 Task: In the Contact  LucyTaylor74@Mailinator.com, schedule and save the meeting with title: 'Introducing Our Products and Services ', Select date: '6 August, 2023', select start time: 11:00:AM. Add location on call (415) 123-4602 with meeting description: For further discussion on products, kindly join the meeting.. Logged in from softage.4@softage.net
Action: Mouse moved to (62, 57)
Screenshot: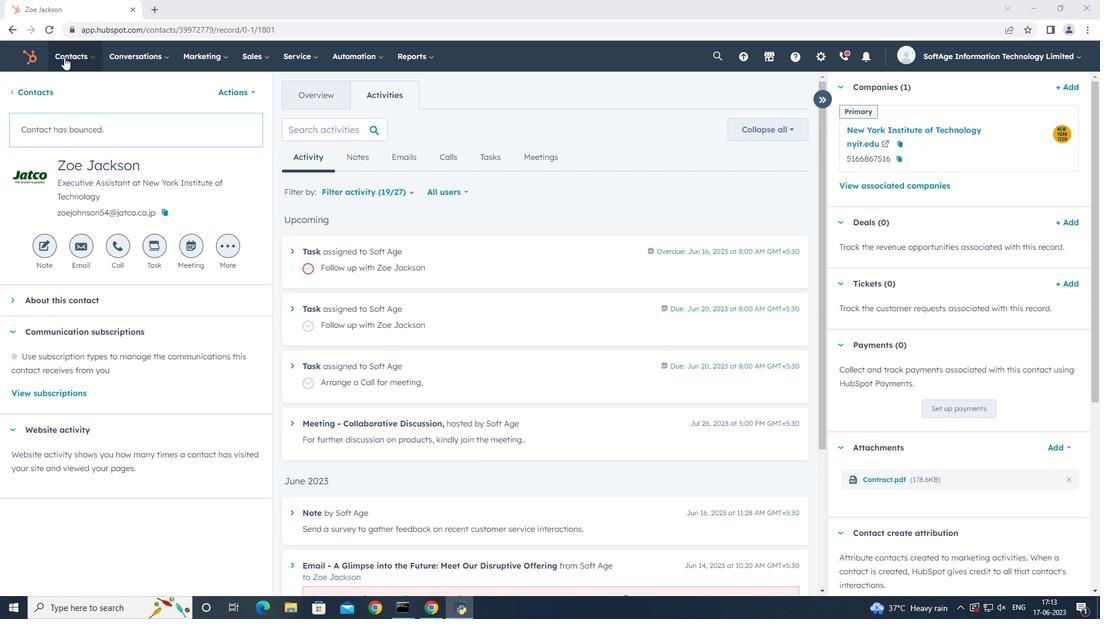 
Action: Mouse pressed left at (62, 57)
Screenshot: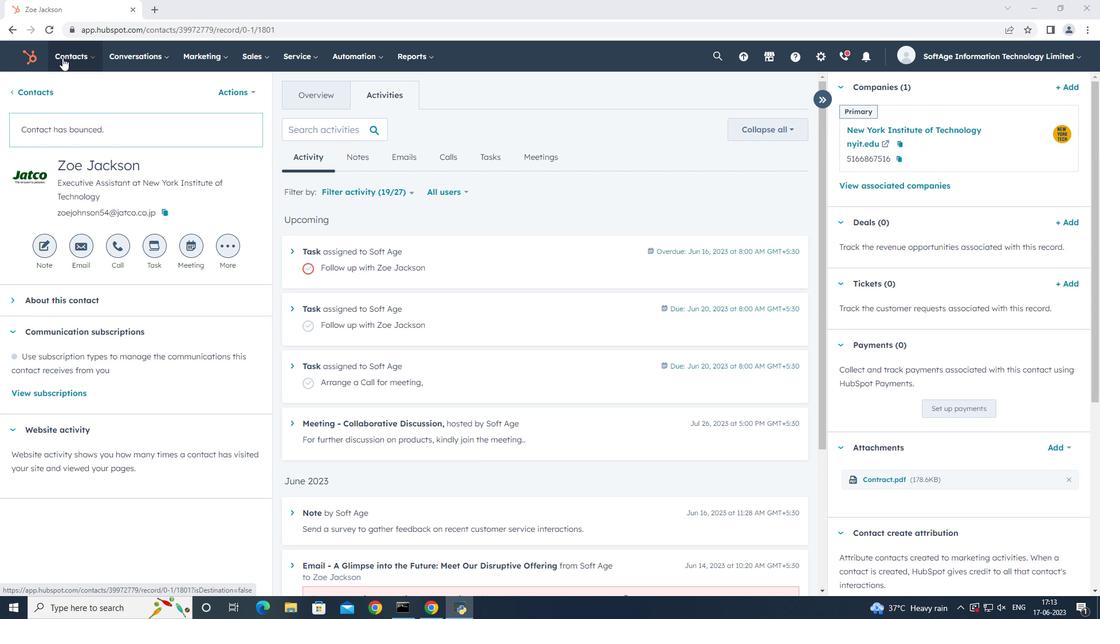 
Action: Mouse moved to (71, 91)
Screenshot: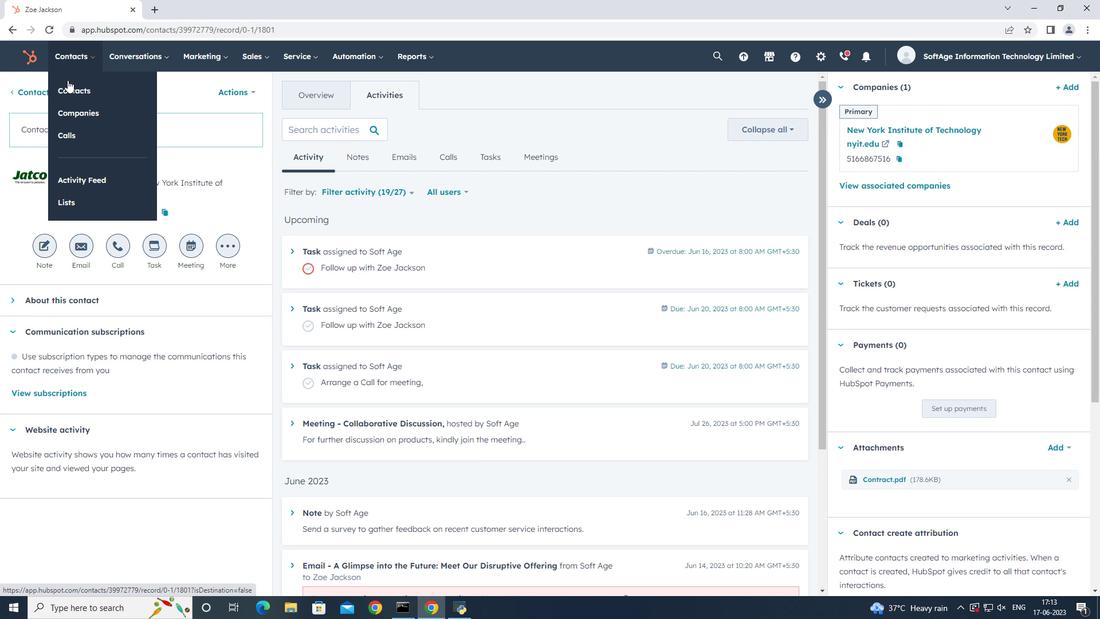 
Action: Mouse pressed left at (71, 91)
Screenshot: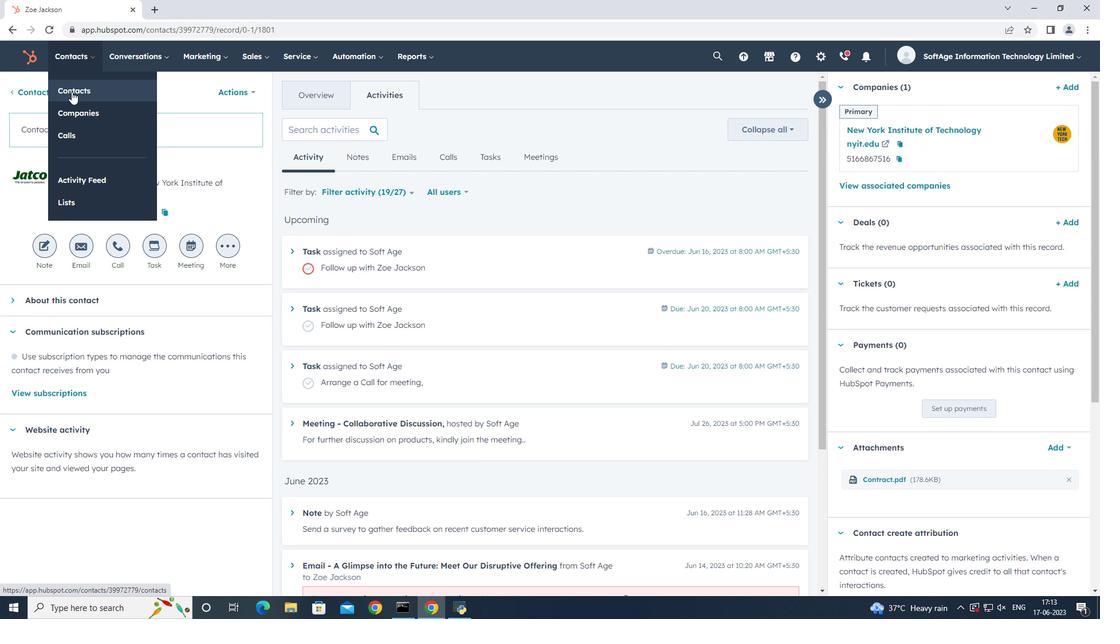 
Action: Mouse moved to (101, 188)
Screenshot: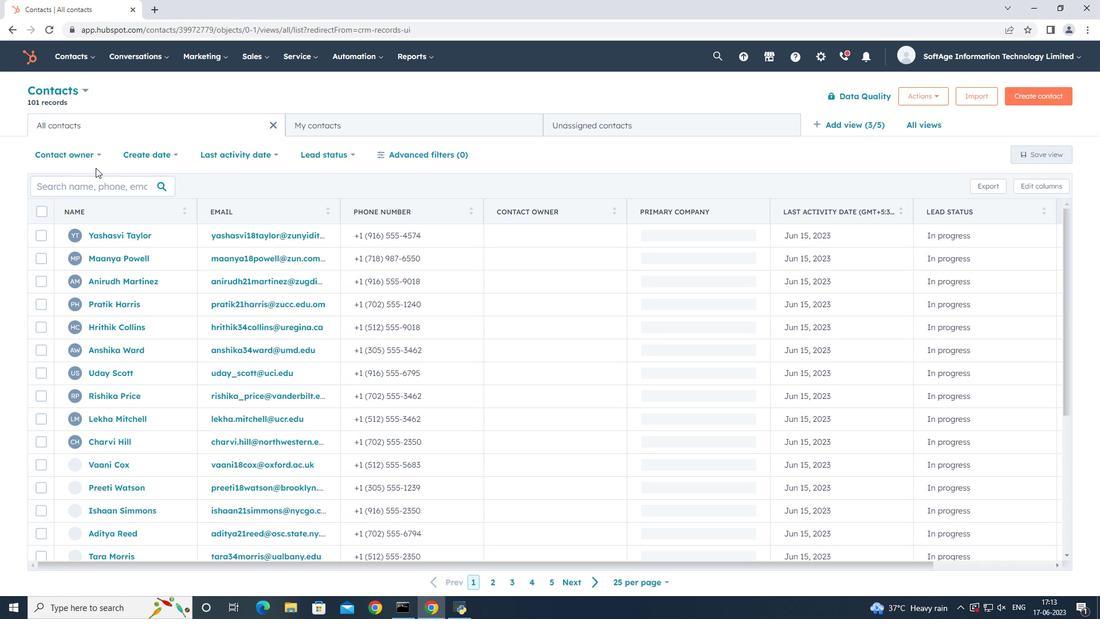 
Action: Mouse pressed left at (101, 188)
Screenshot: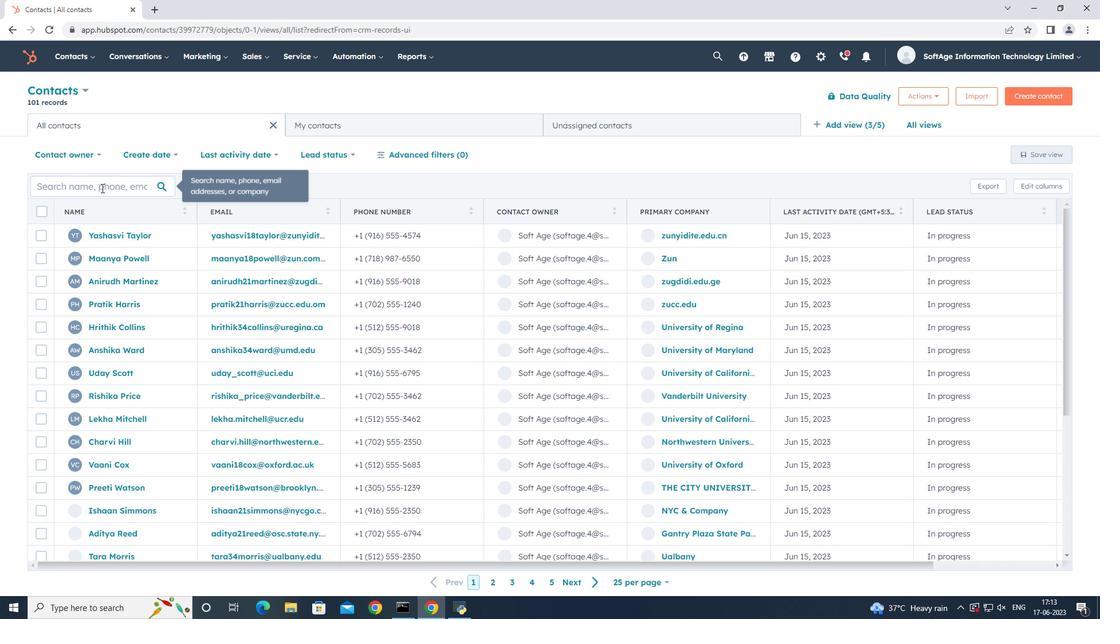 
Action: Key pressed lucy
Screenshot: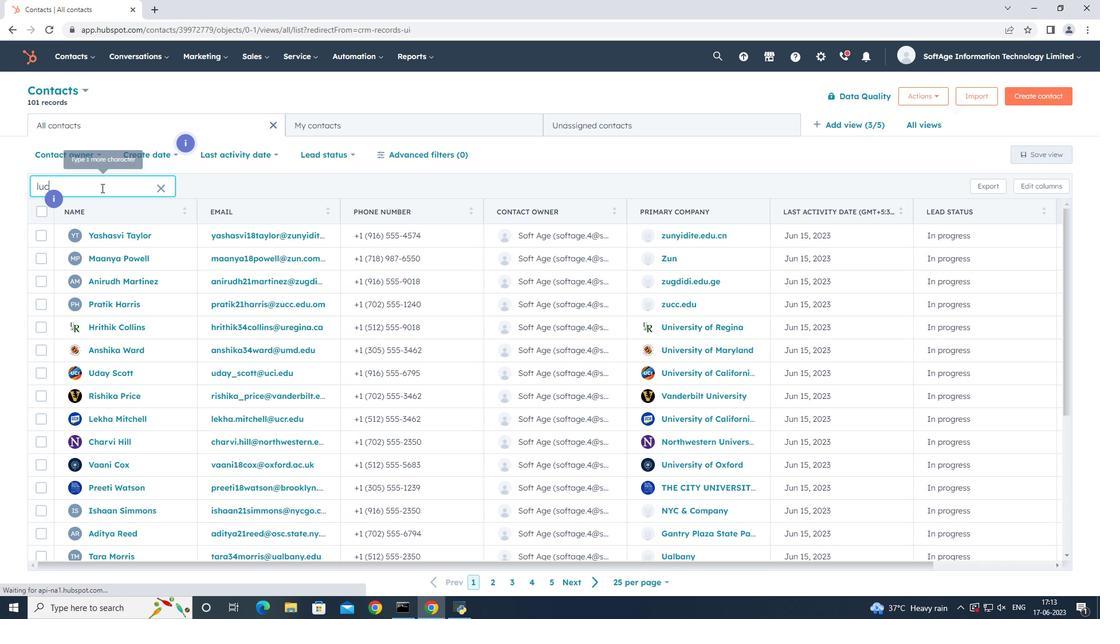 
Action: Mouse moved to (116, 259)
Screenshot: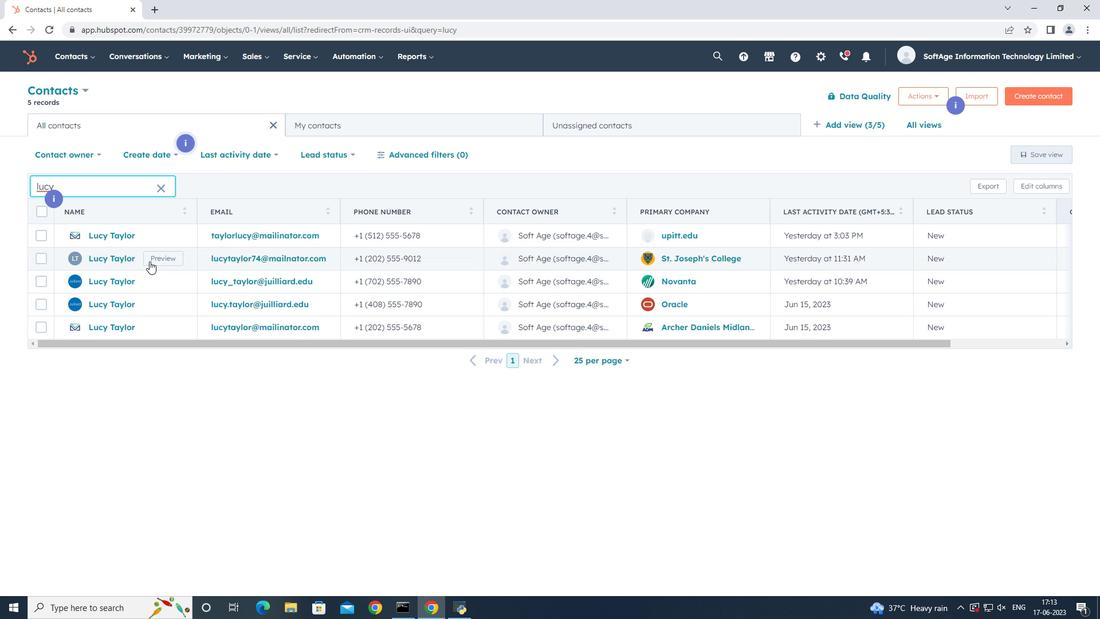 
Action: Mouse pressed left at (116, 259)
Screenshot: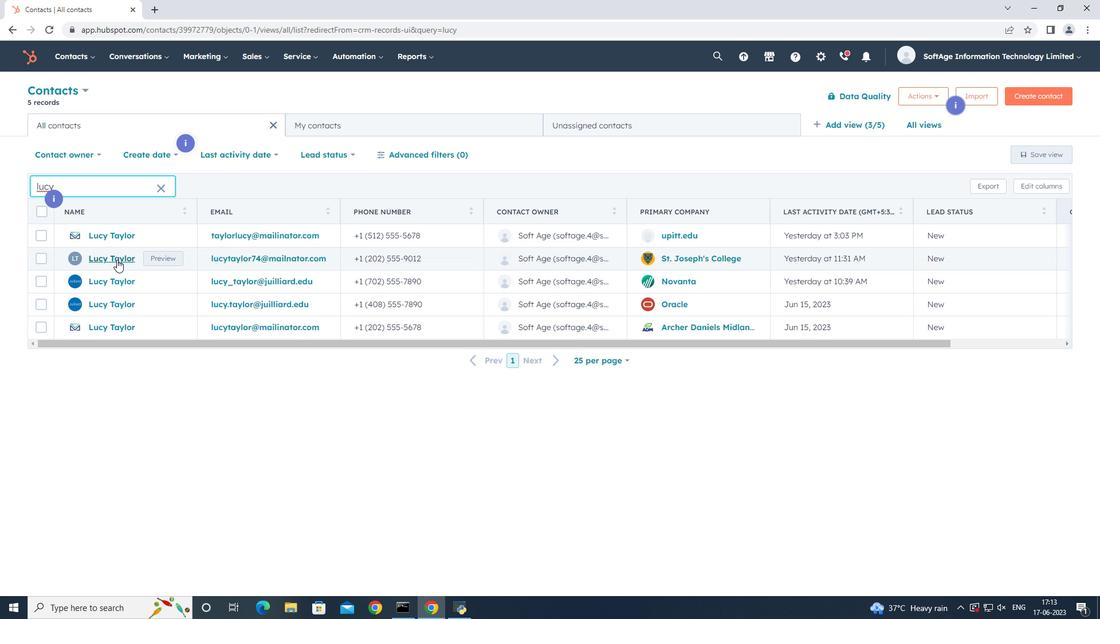 
Action: Mouse moved to (188, 186)
Screenshot: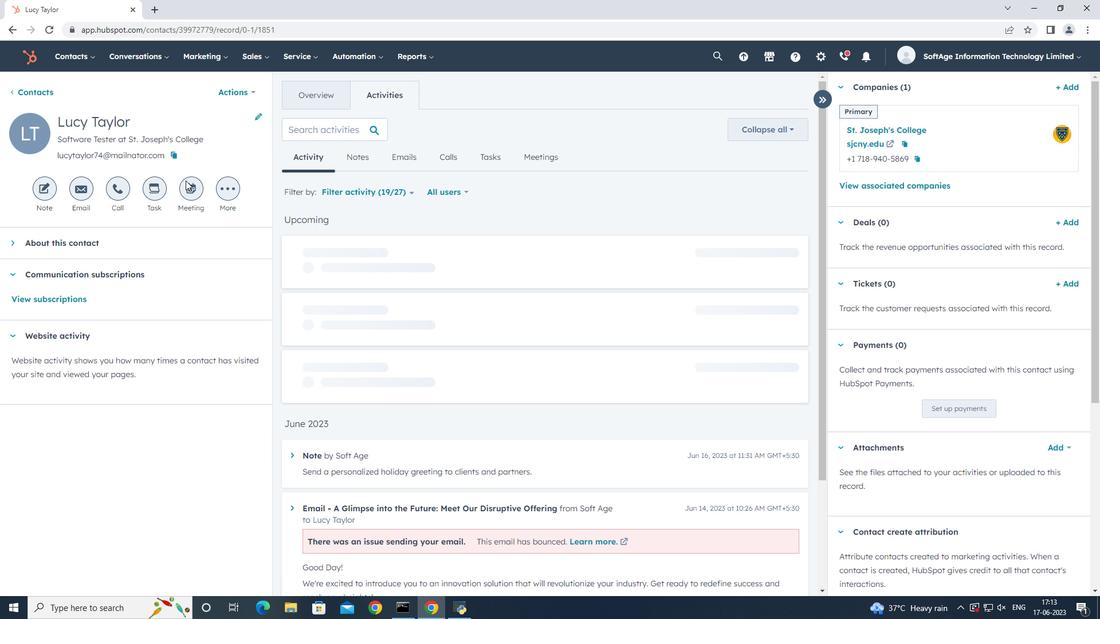 
Action: Mouse pressed left at (188, 186)
Screenshot: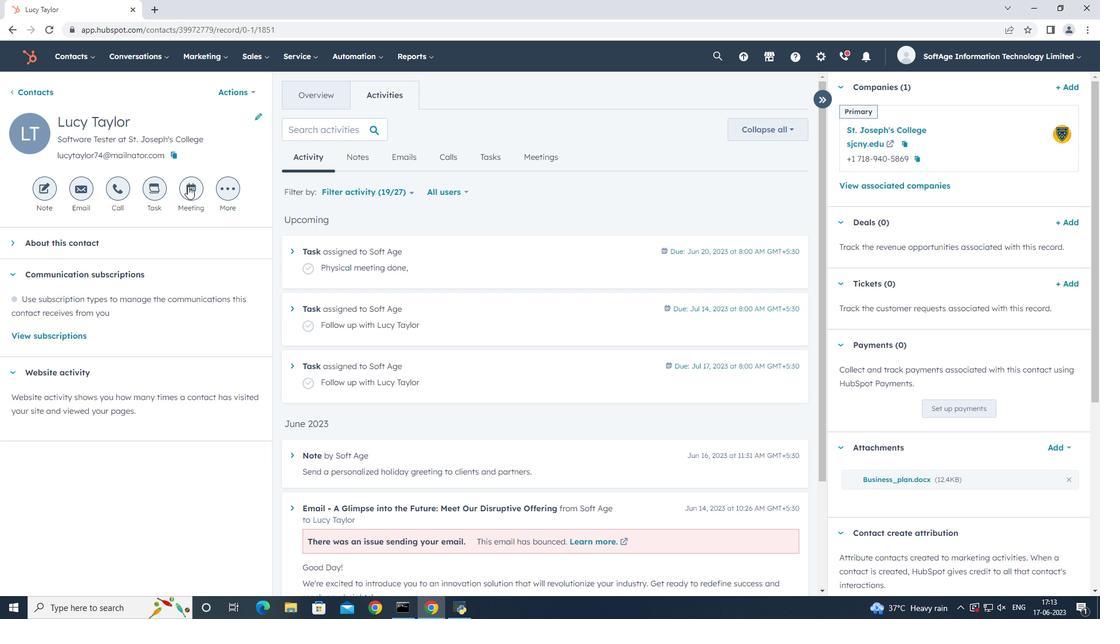 
Action: Mouse moved to (356, 304)
Screenshot: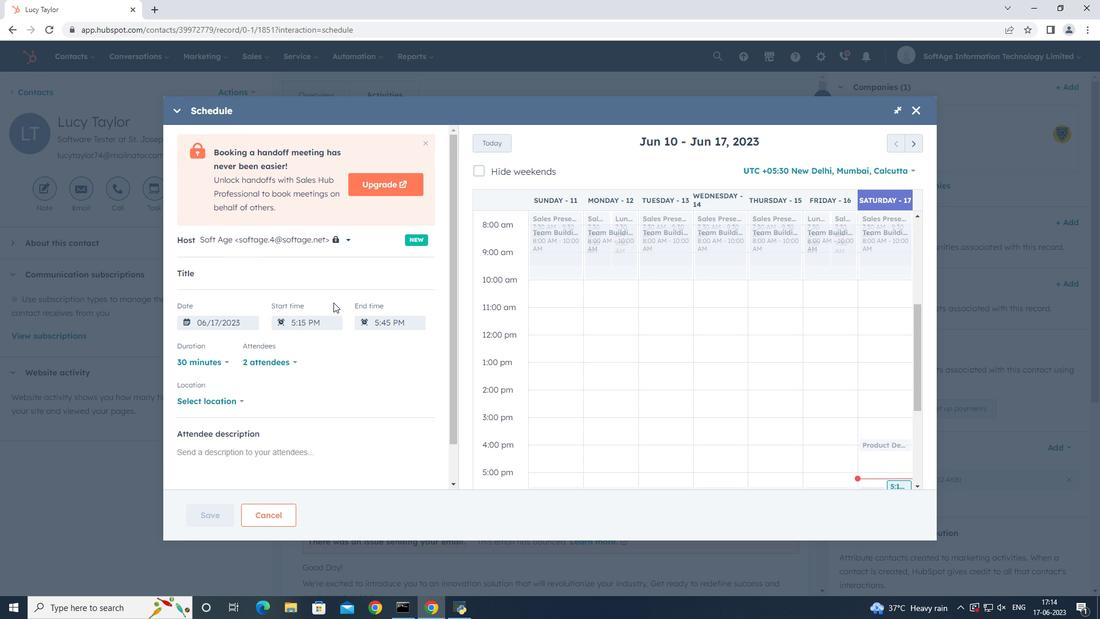 
Action: Key pressed <Key.shift_r><Key.shift_r><Key.shift_r><Key.shift_r><Key.shift_r>Introducing<Key.space><Key.shift_r>Our<Key.space><Key.shift_r>Products<Key.space>and<Key.space><Key.shift>Services,
Screenshot: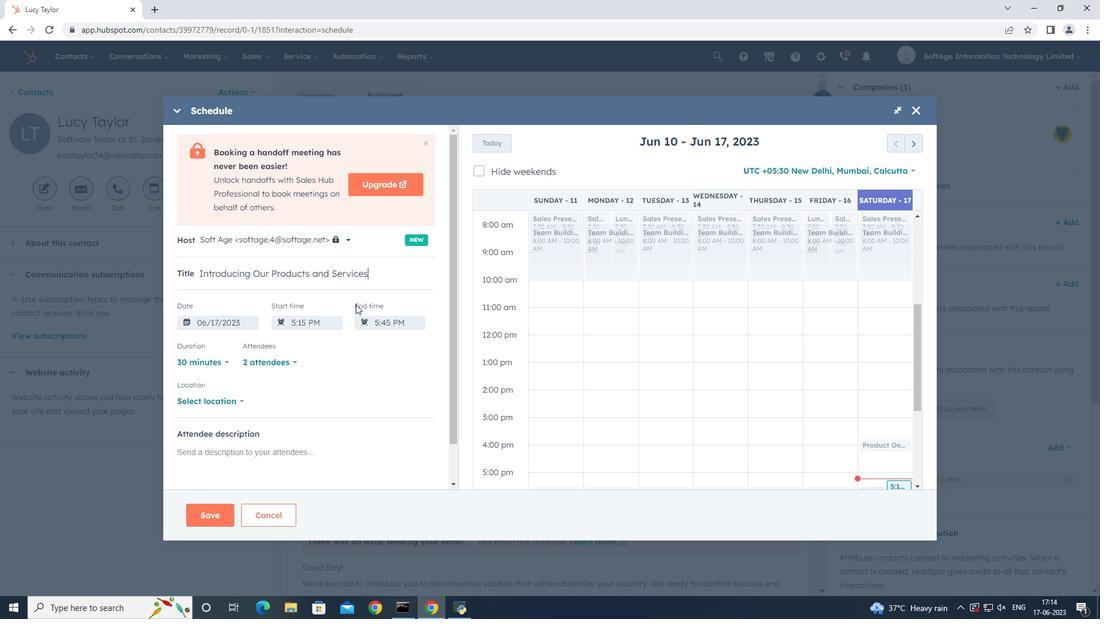 
Action: Mouse moved to (915, 145)
Screenshot: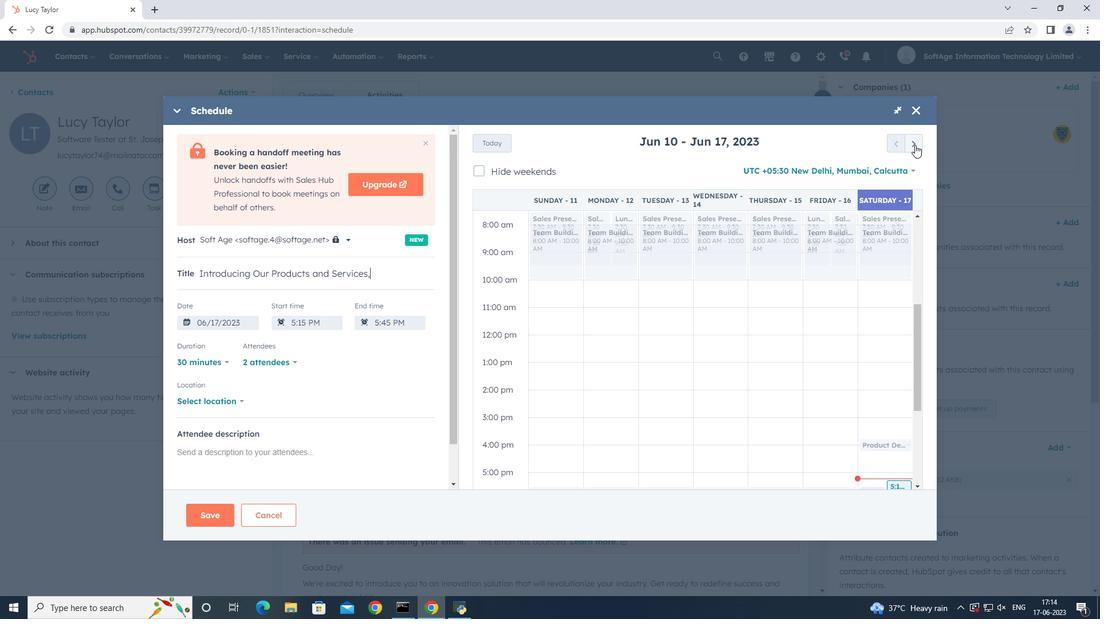 
Action: Mouse pressed left at (915, 145)
Screenshot: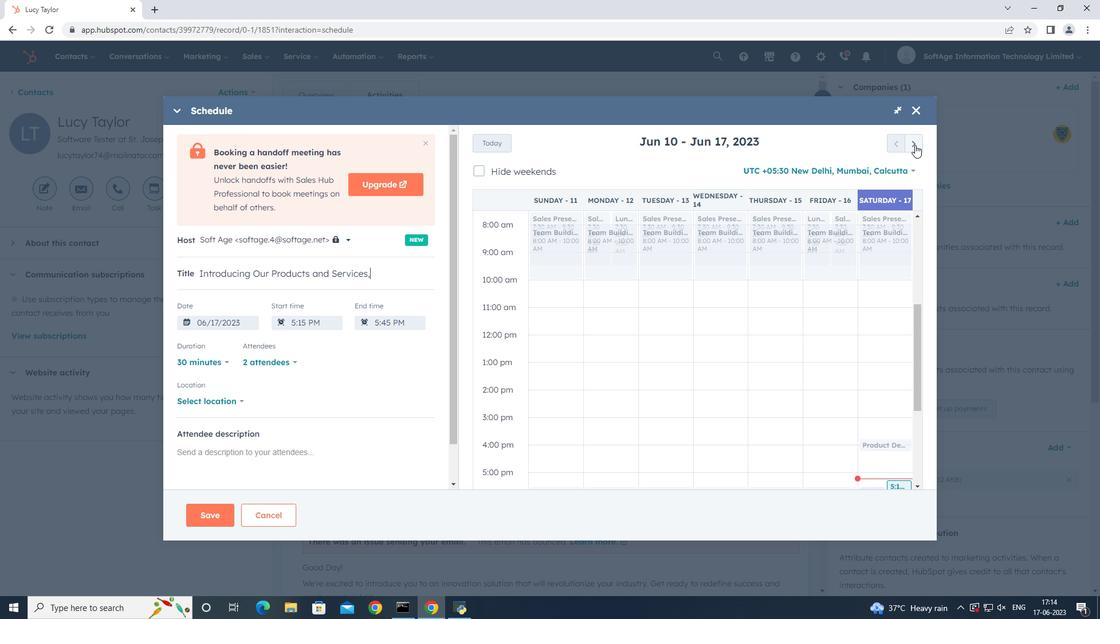 
Action: Mouse pressed left at (915, 145)
Screenshot: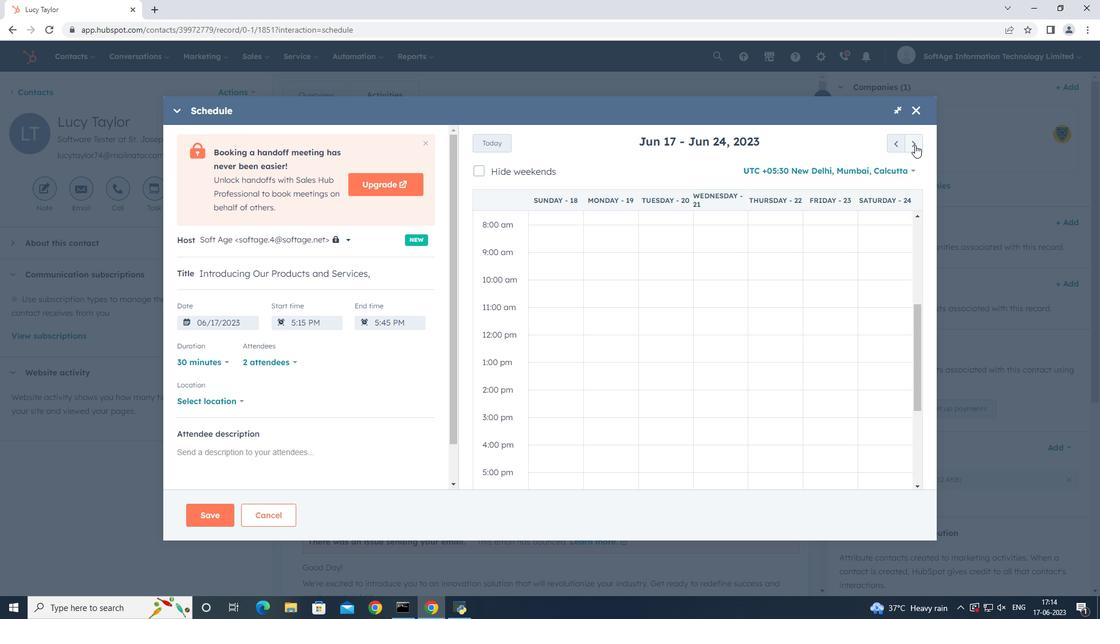 
Action: Mouse pressed left at (915, 145)
Screenshot: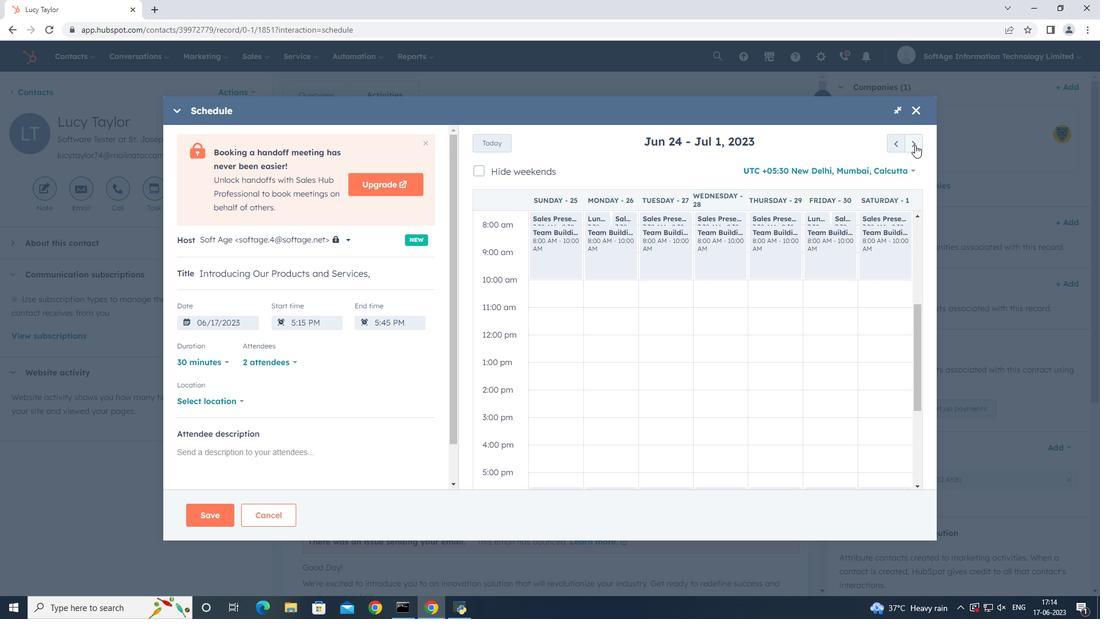
Action: Mouse pressed left at (915, 145)
Screenshot: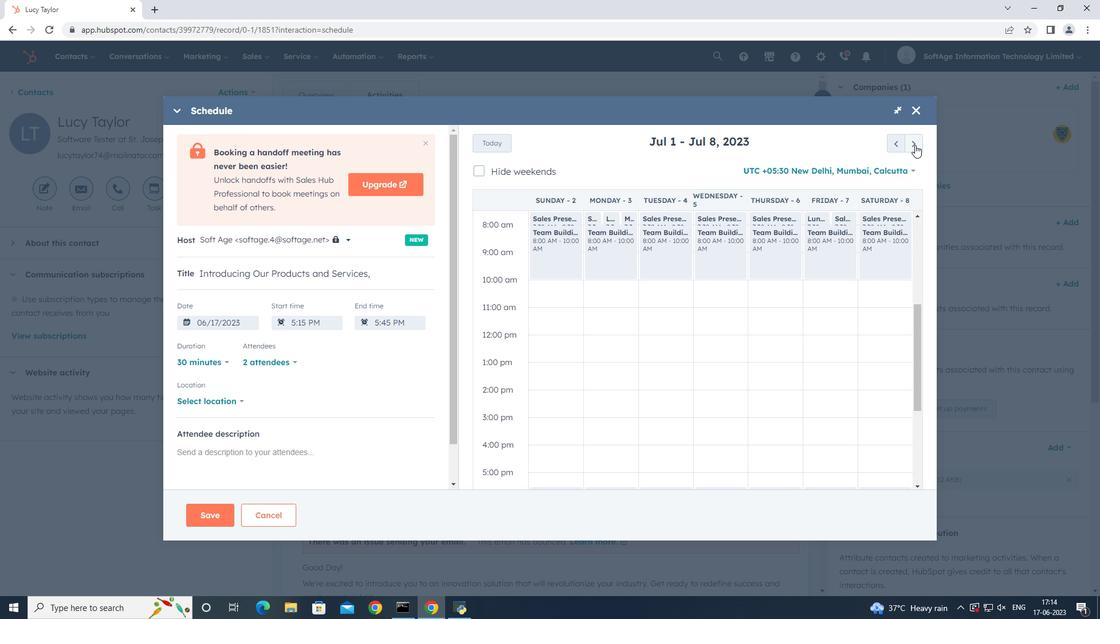 
Action: Mouse pressed left at (915, 145)
Screenshot: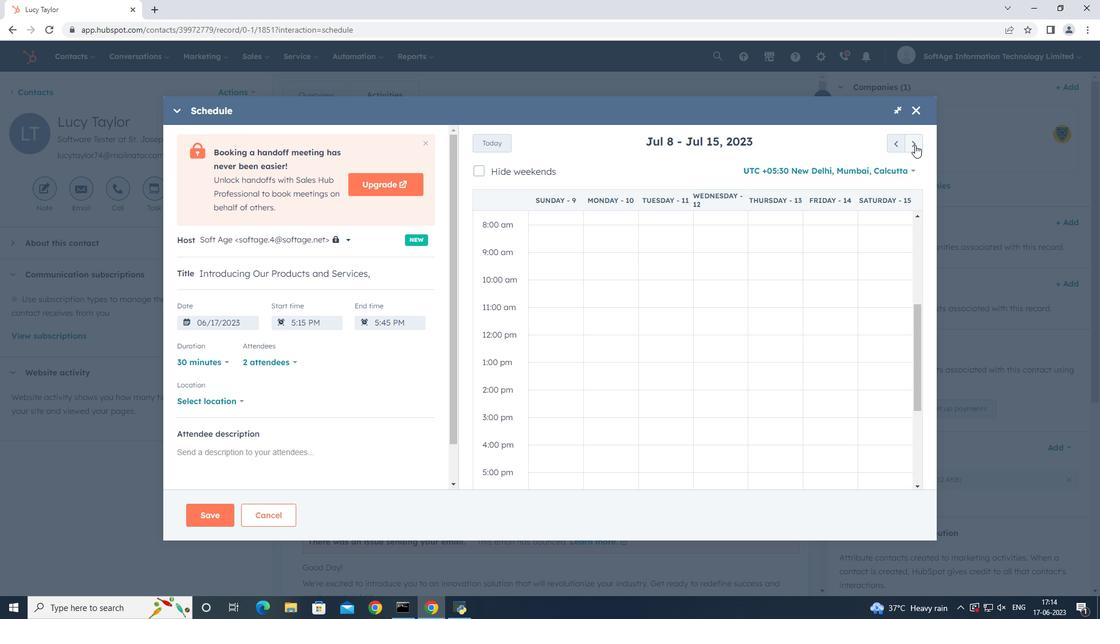 
Action: Mouse pressed left at (915, 145)
Screenshot: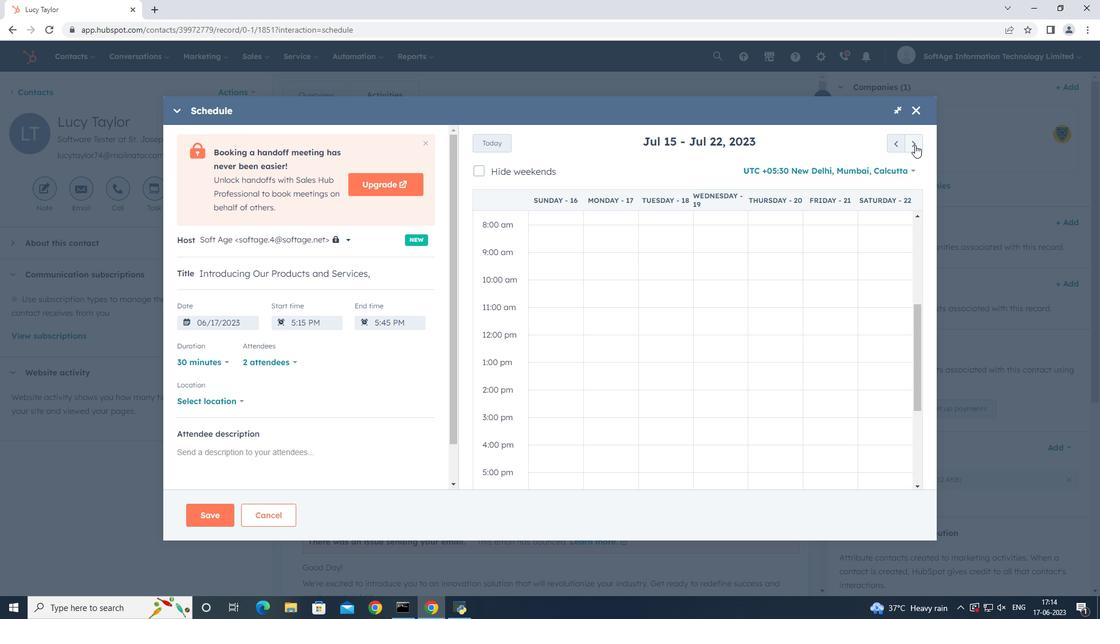 
Action: Mouse pressed left at (915, 145)
Screenshot: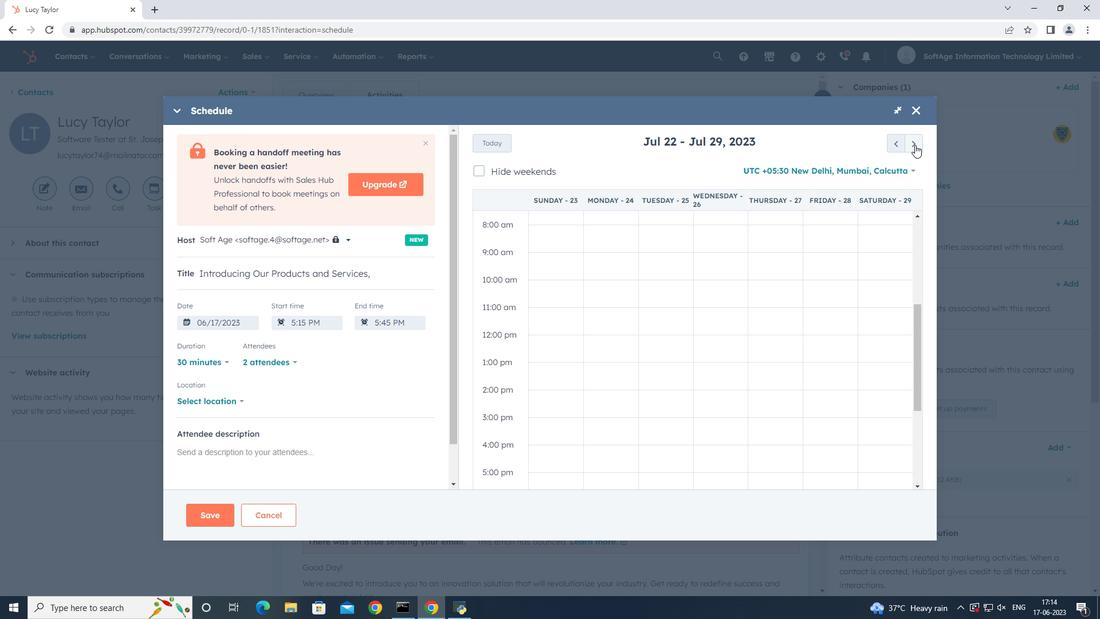 
Action: Mouse pressed left at (915, 145)
Screenshot: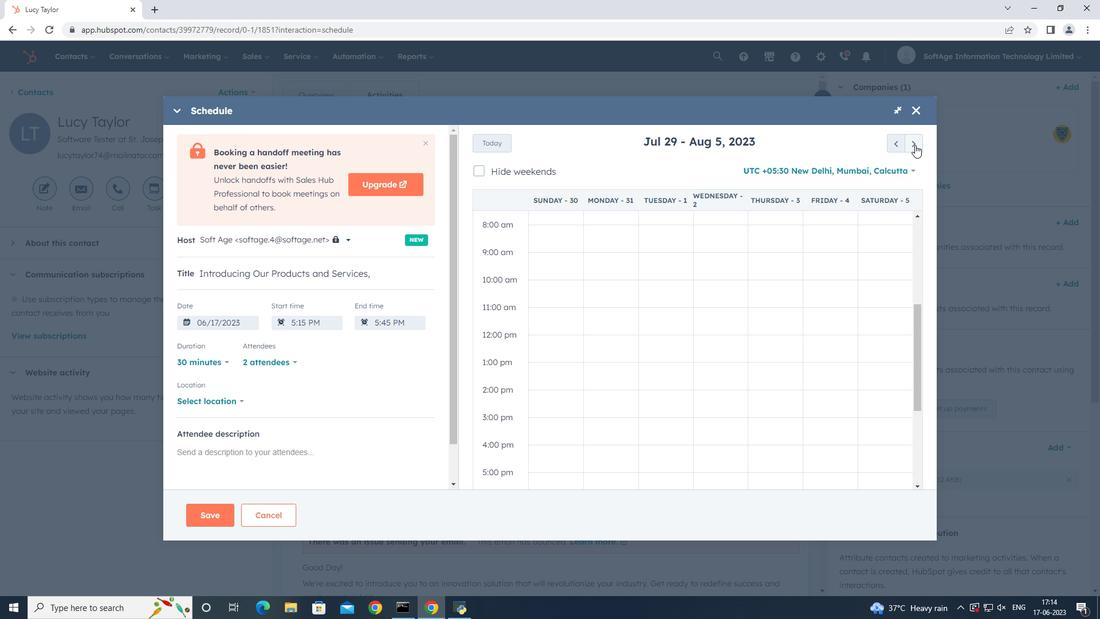 
Action: Mouse moved to (561, 313)
Screenshot: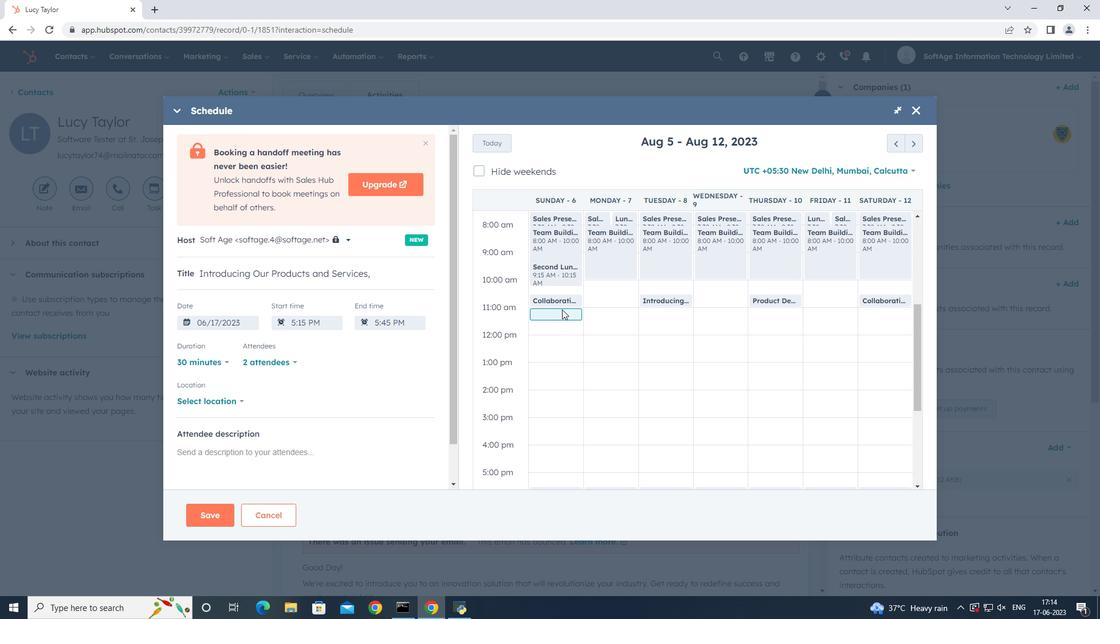 
Action: Mouse pressed left at (561, 313)
Screenshot: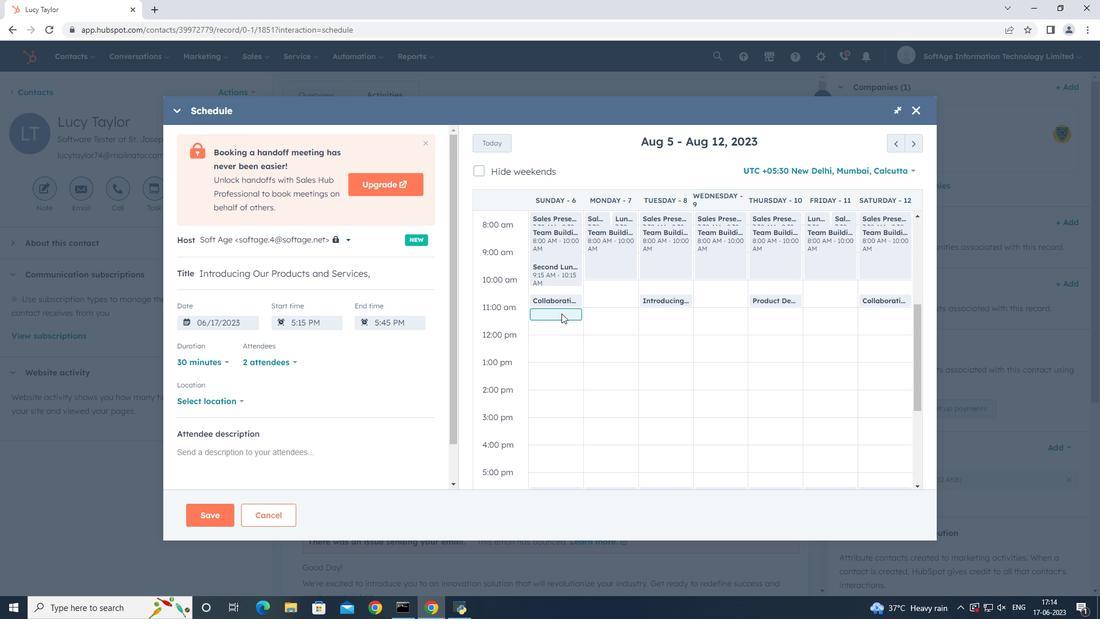 
Action: Mouse moved to (228, 396)
Screenshot: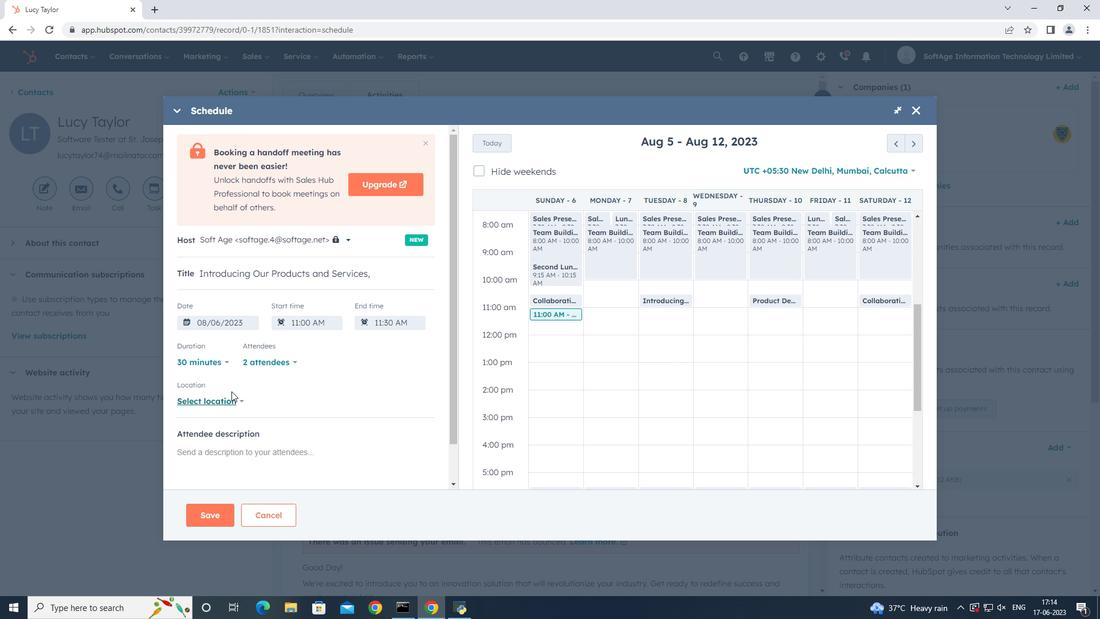 
Action: Mouse pressed left at (228, 396)
Screenshot: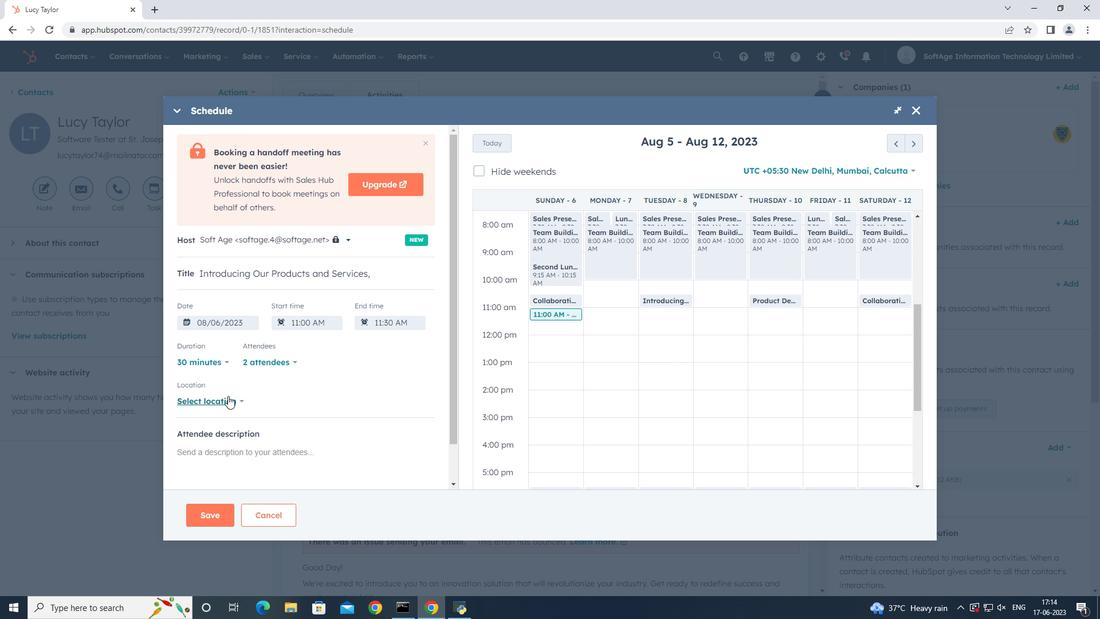 
Action: Mouse moved to (294, 371)
Screenshot: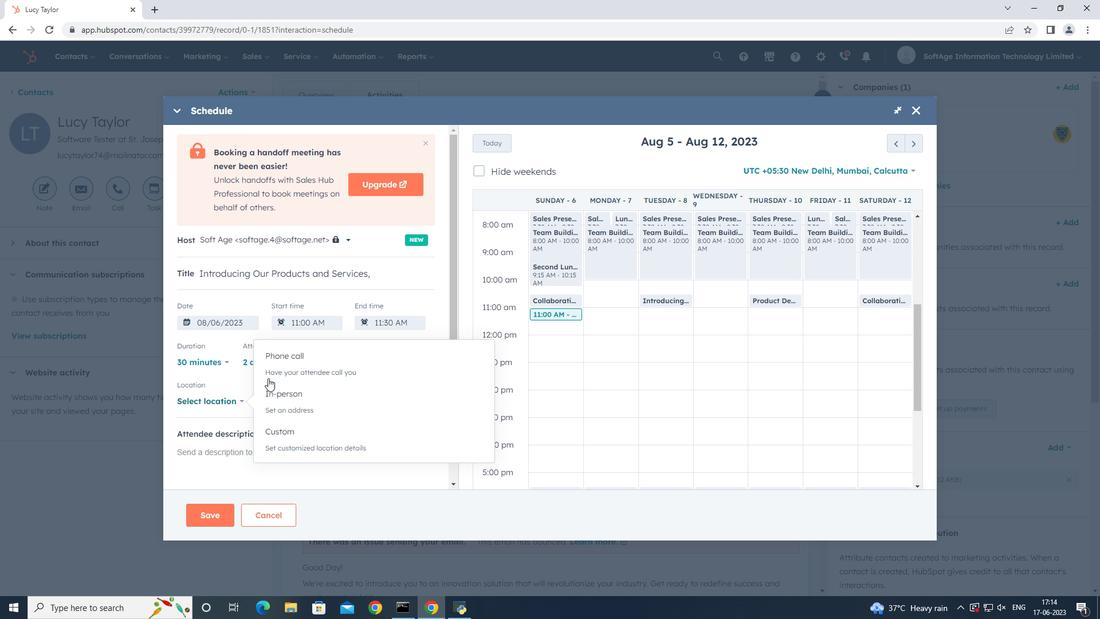 
Action: Mouse pressed left at (294, 371)
Screenshot: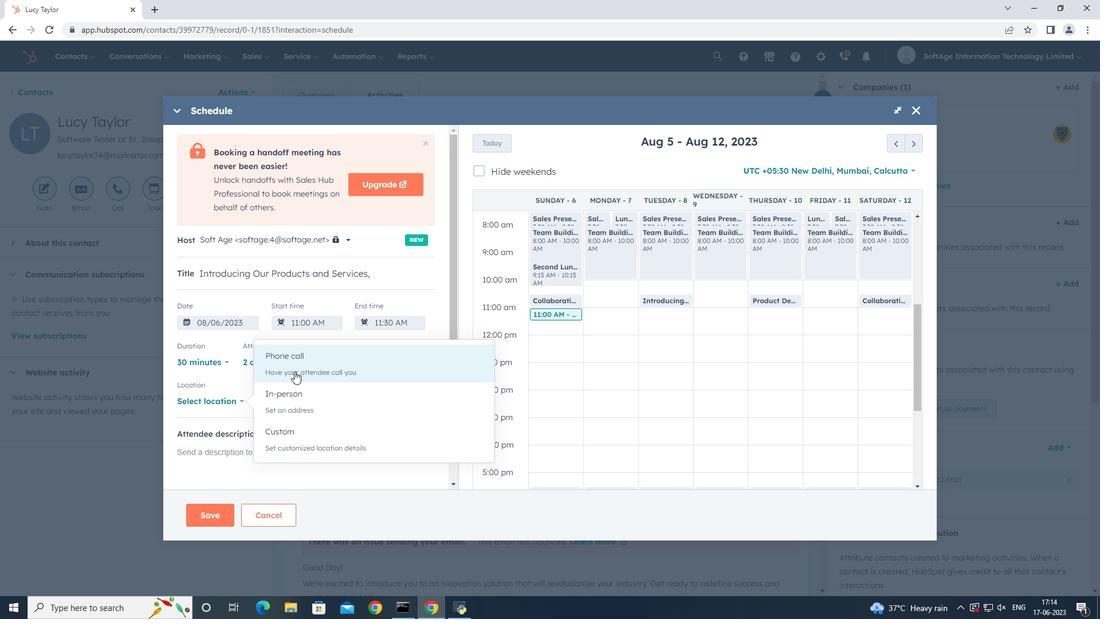 
Action: Mouse moved to (301, 399)
Screenshot: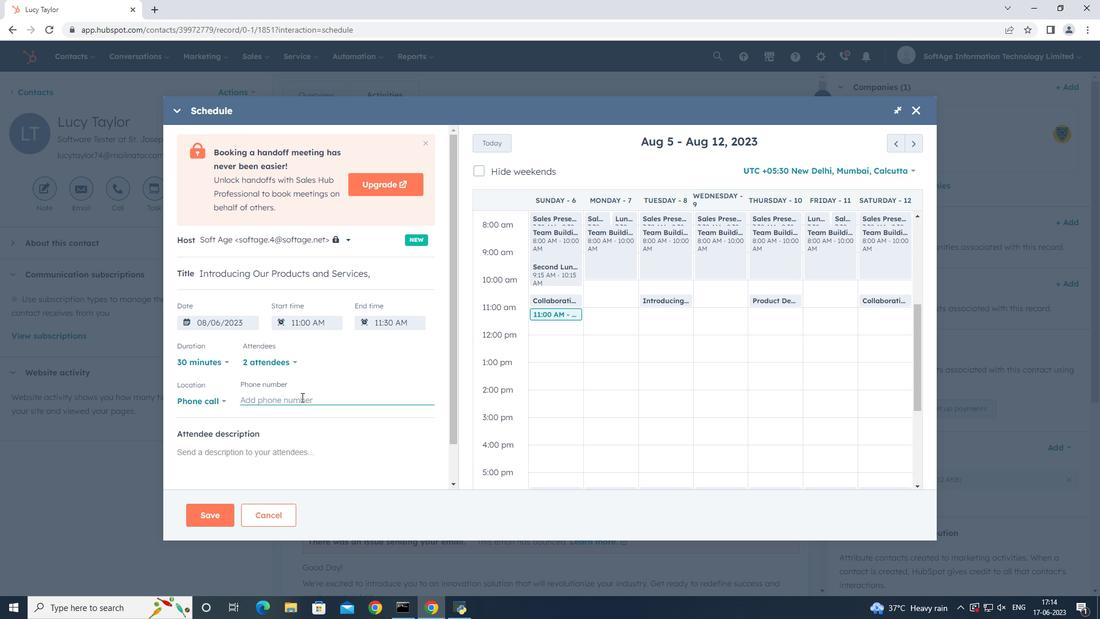 
Action: Mouse pressed left at (301, 399)
Screenshot: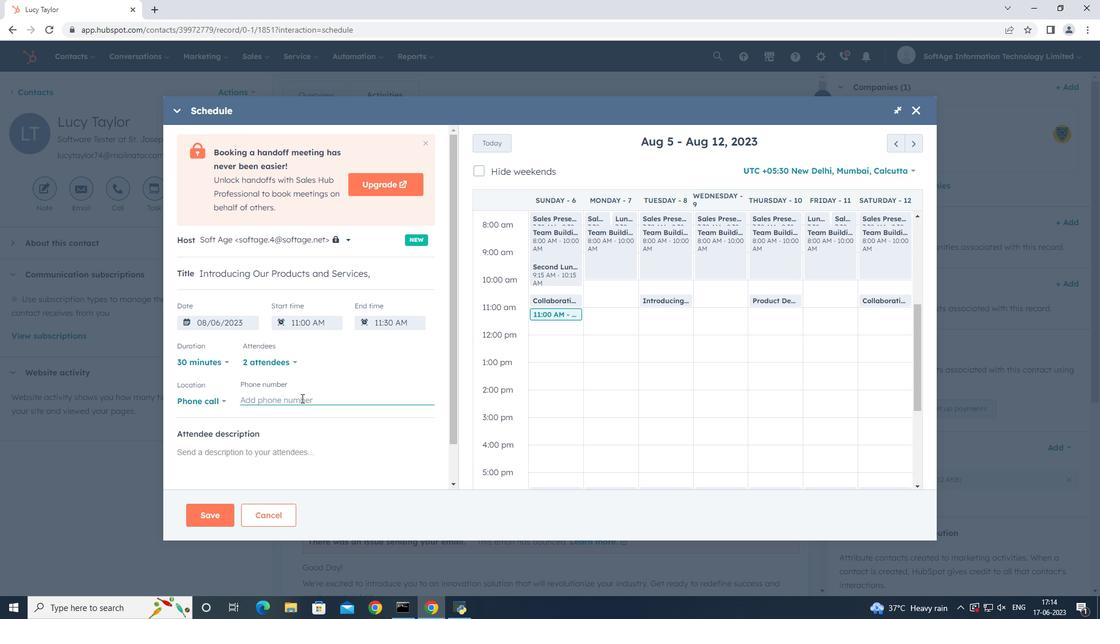 
Action: Key pressed <Key.shift_r>(415<Key.shift_r>)<Key.space>123-4602
Screenshot: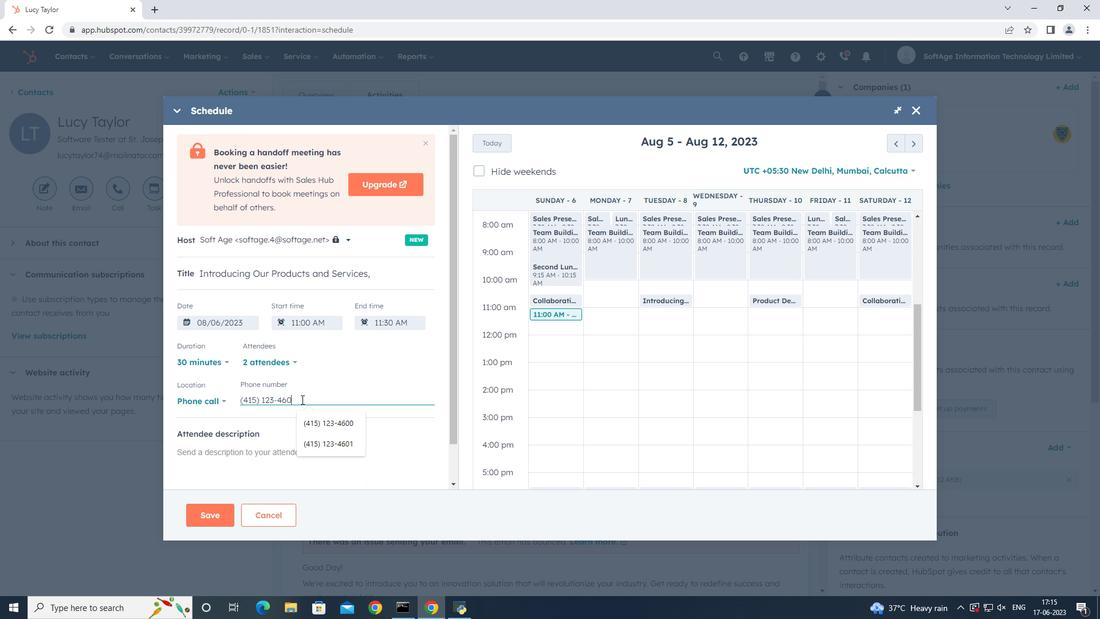 
Action: Mouse moved to (301, 467)
Screenshot: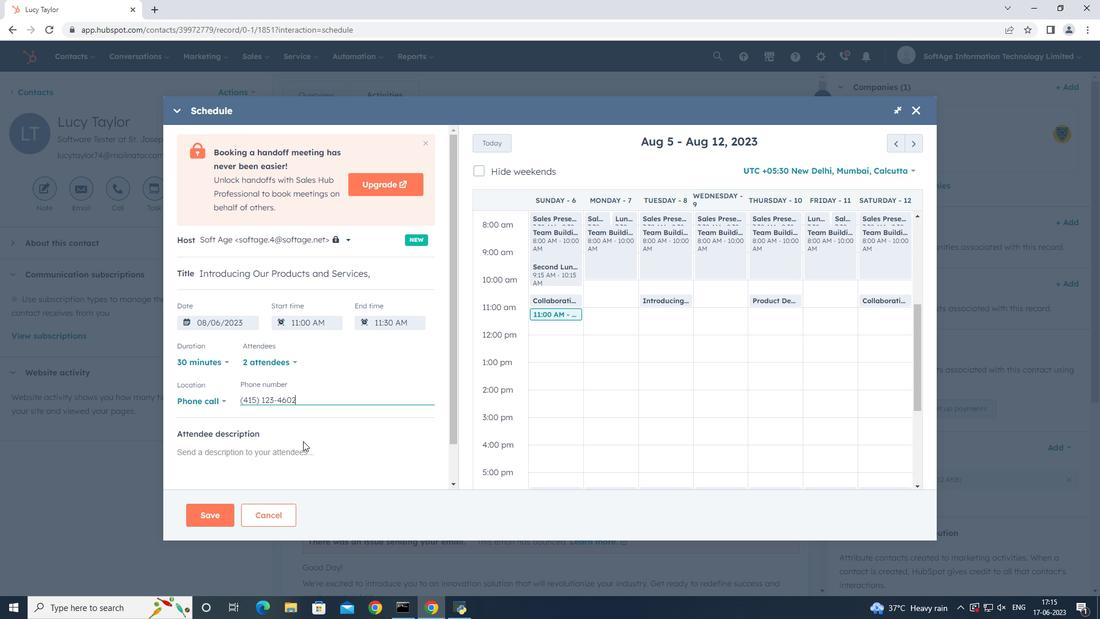 
Action: Mouse pressed left at (301, 467)
Screenshot: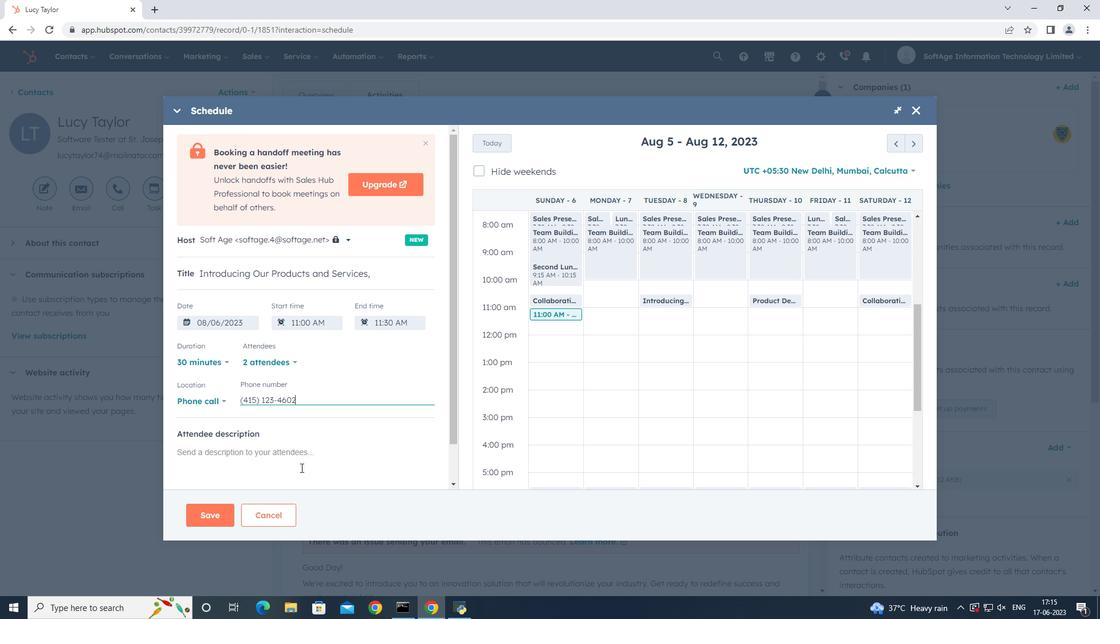 
Action: Key pressed <Key.shift>For<Key.space>further<Key.space>discussion<Key.space>on<Key.space>products<Key.space><Key.backspace>,<Key.space>kindly<Key.space>join<Key.space>the<Key.space>meeting..
Screenshot: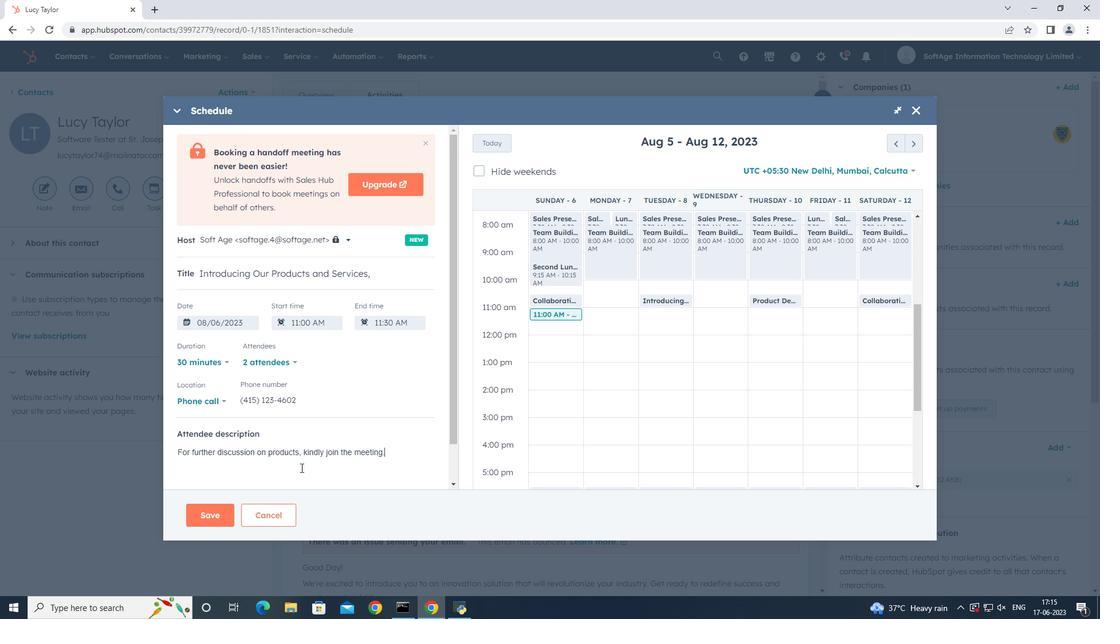 
Action: Mouse moved to (232, 507)
Screenshot: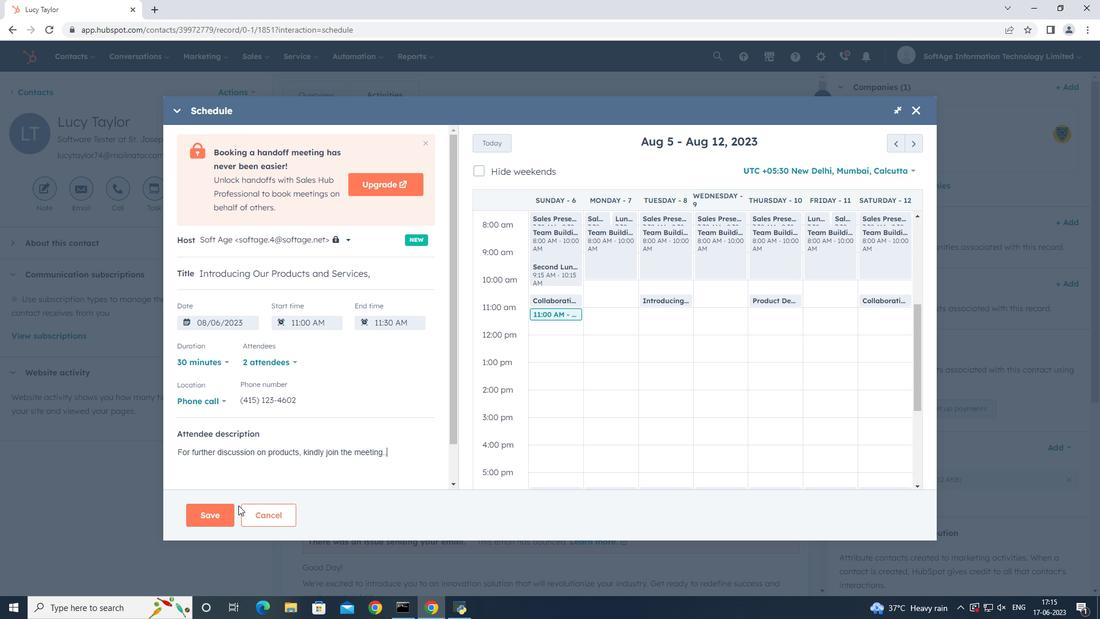 
Action: Mouse pressed left at (232, 507)
Screenshot: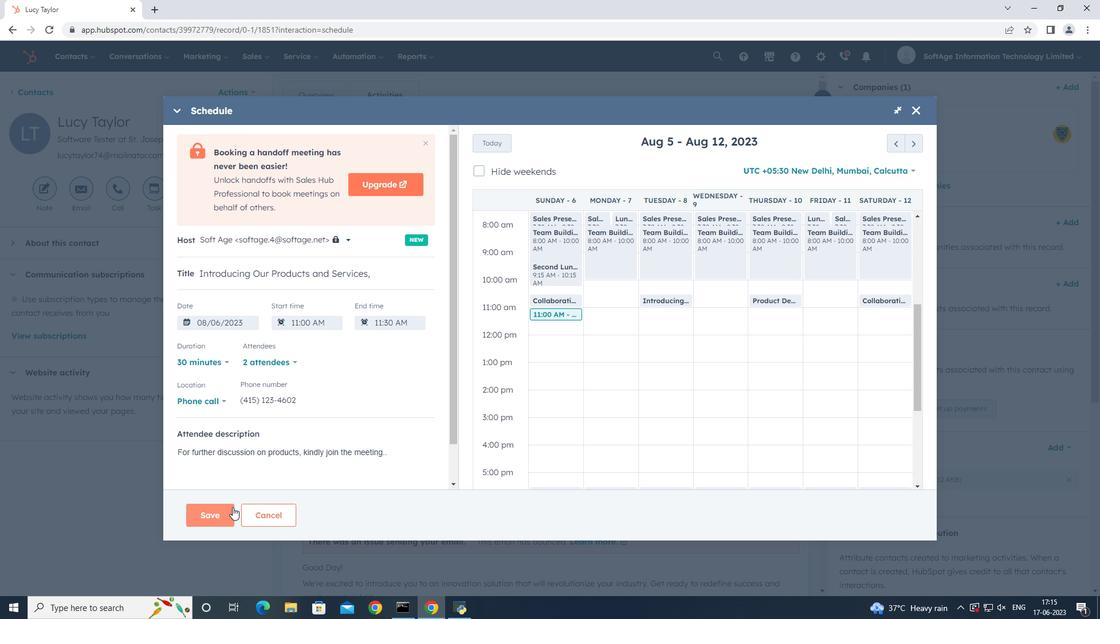 
Action: Mouse moved to (662, 504)
Screenshot: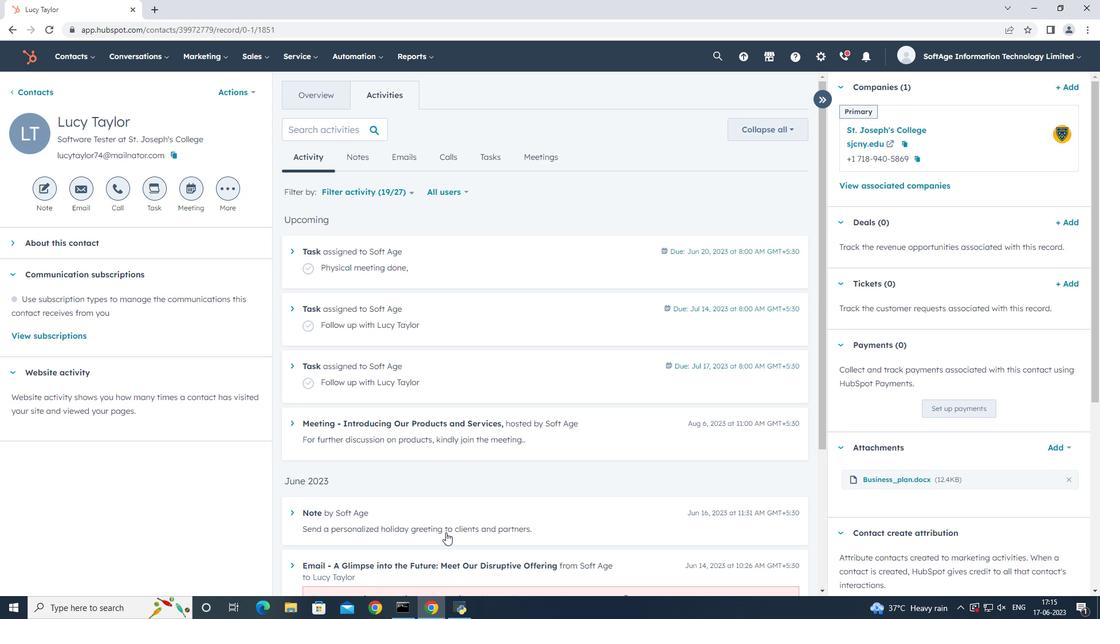 
